 Task: For heading Use Lexend with red colour.  font size for heading18,  'Change the font style of data to'Lexend and font size to 9,  Change the alignment of both headline & data to Align right In the sheet   Precision Sales templetes   book
Action: Mouse moved to (192, 181)
Screenshot: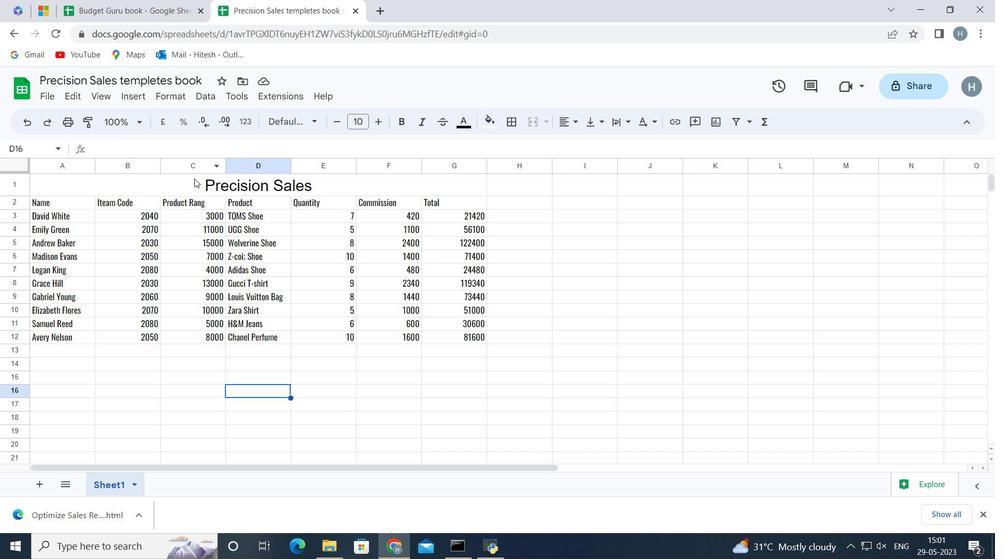 
Action: Mouse pressed left at (192, 181)
Screenshot: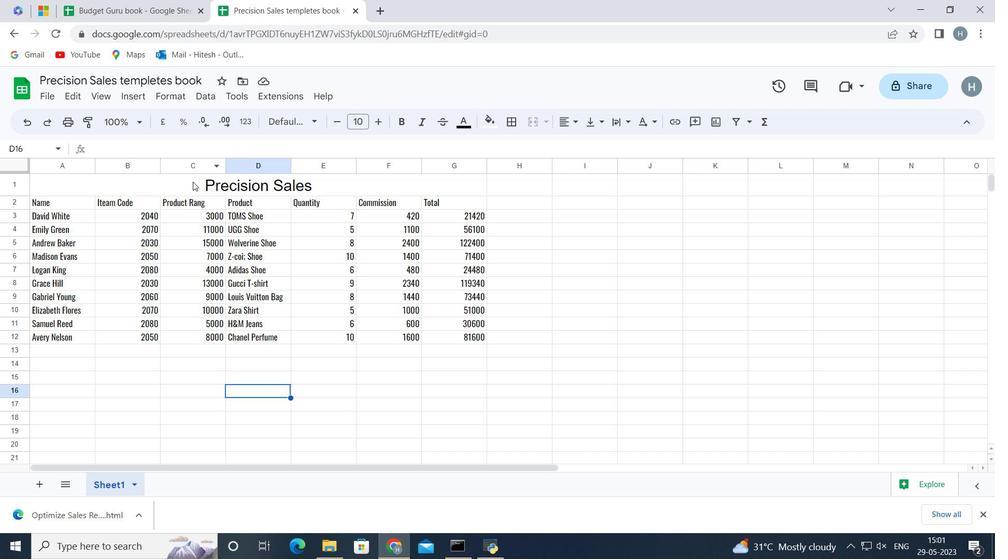 
Action: Mouse moved to (313, 117)
Screenshot: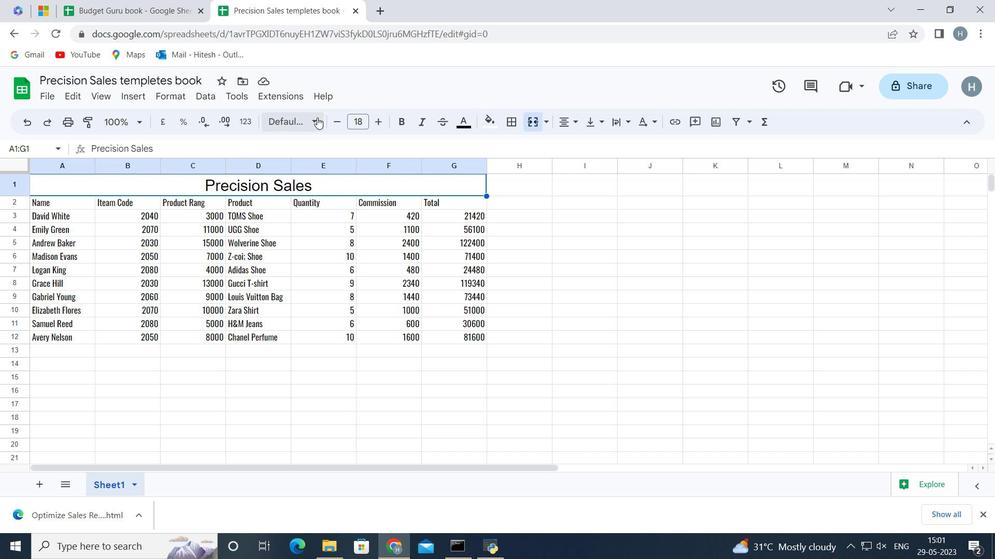 
Action: Mouse pressed left at (313, 117)
Screenshot: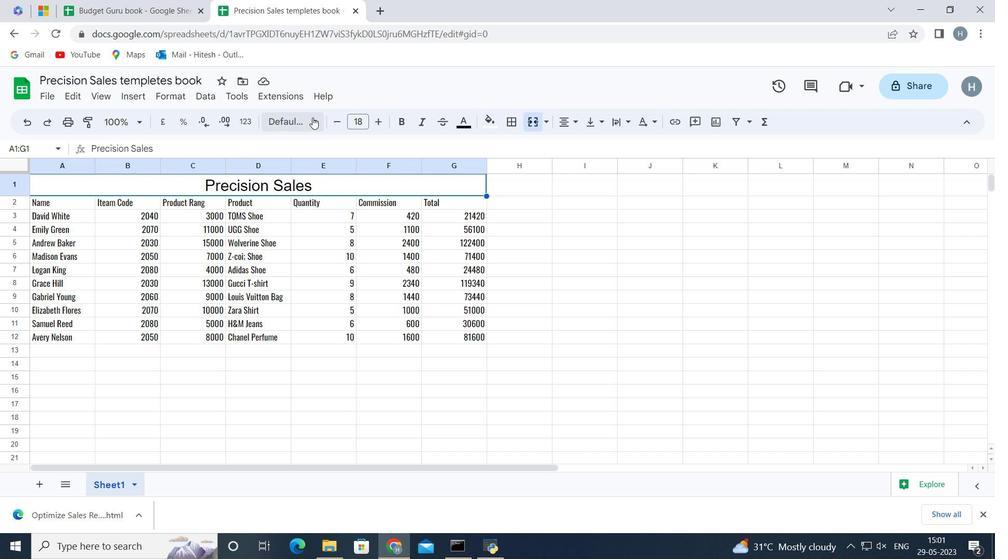 
Action: Mouse moved to (335, 342)
Screenshot: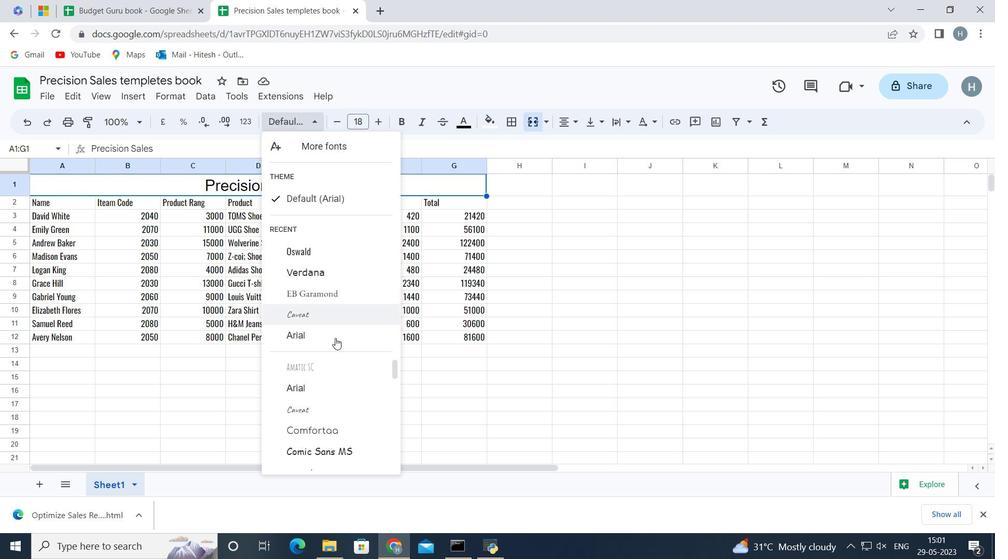 
Action: Mouse scrolled (335, 342) with delta (0, 0)
Screenshot: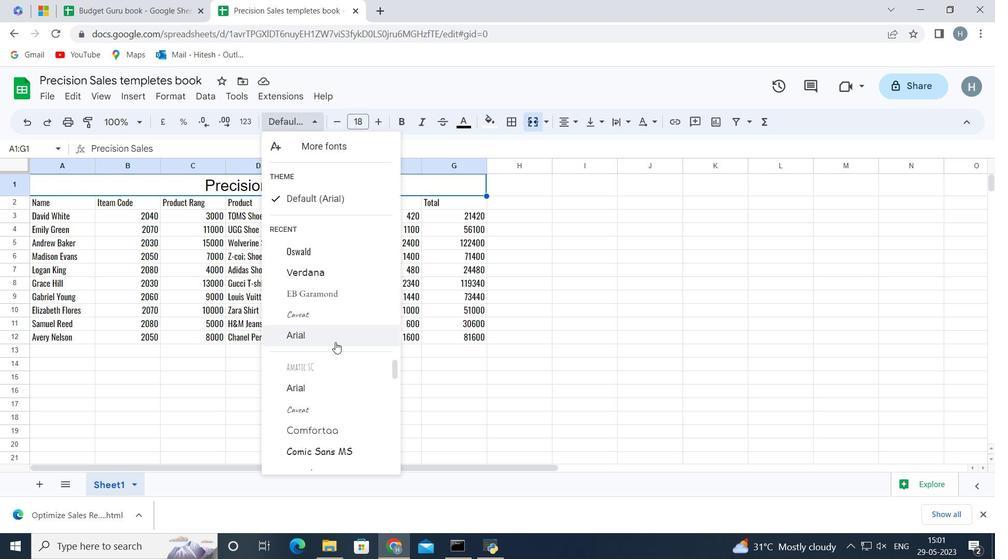 
Action: Mouse scrolled (335, 342) with delta (0, 0)
Screenshot: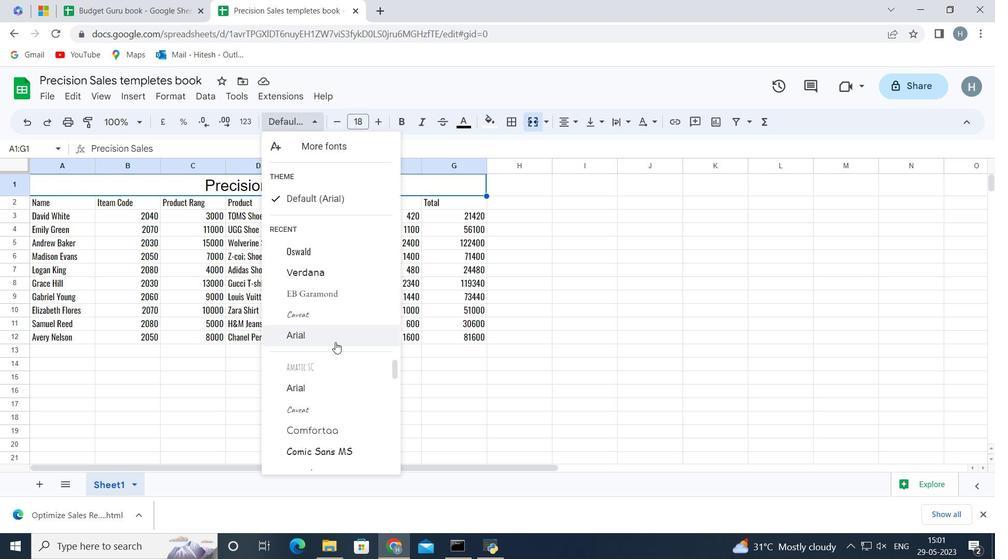 
Action: Mouse scrolled (335, 342) with delta (0, 0)
Screenshot: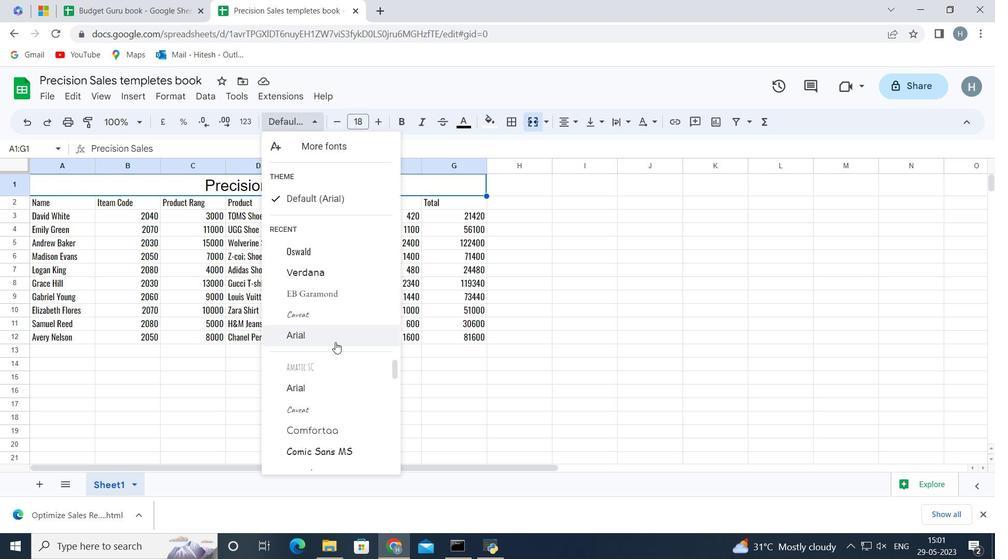 
Action: Mouse scrolled (335, 342) with delta (0, 0)
Screenshot: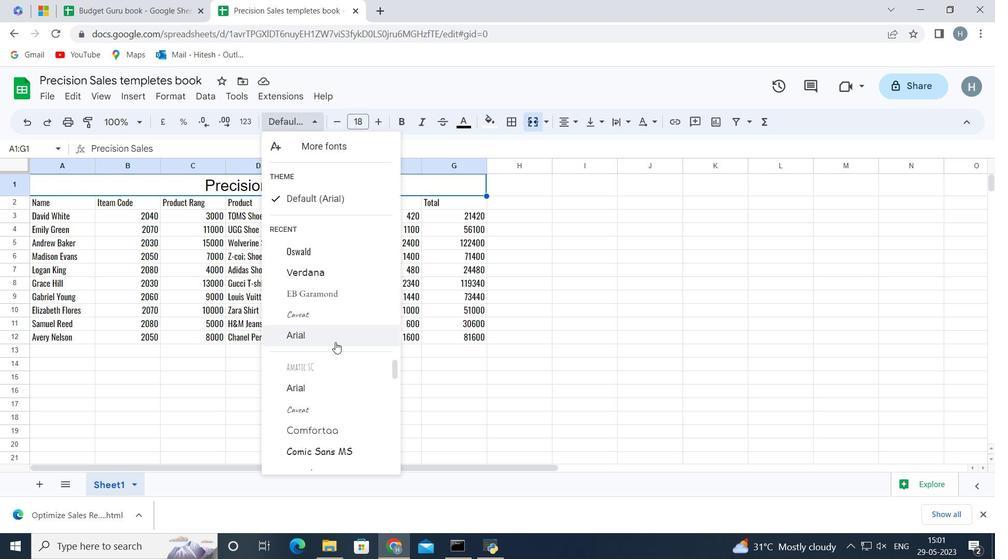 
Action: Mouse moved to (354, 360)
Screenshot: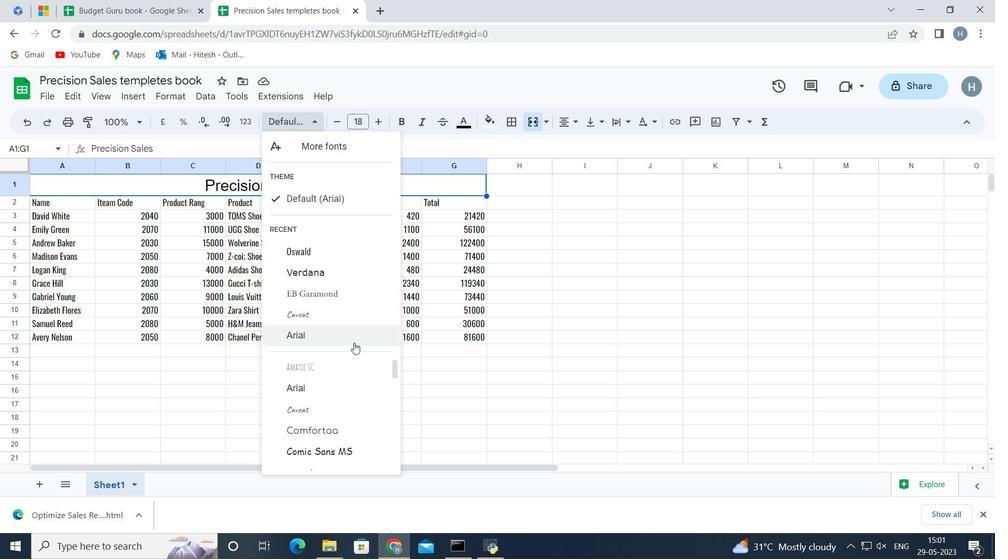 
Action: Mouse scrolled (354, 360) with delta (0, 0)
Screenshot: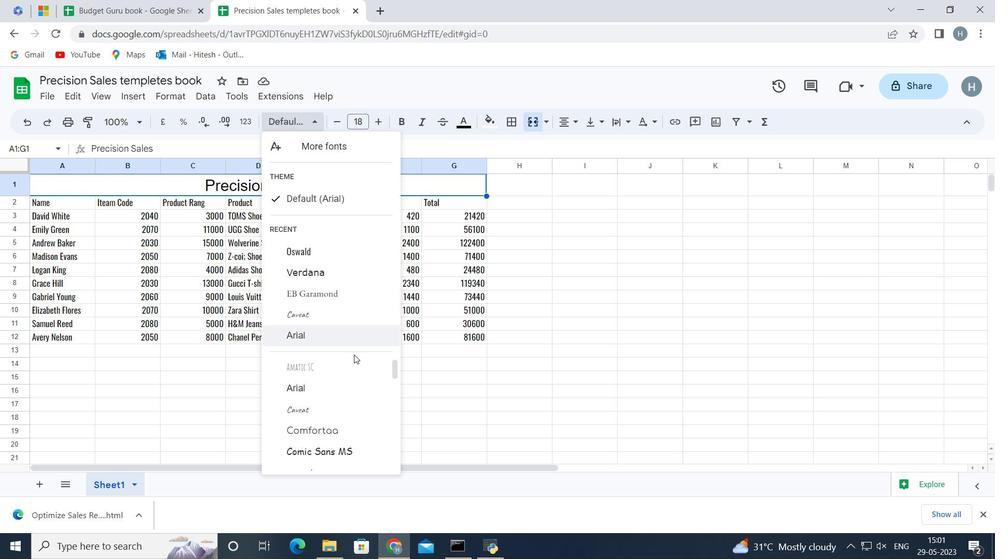 
Action: Mouse moved to (351, 365)
Screenshot: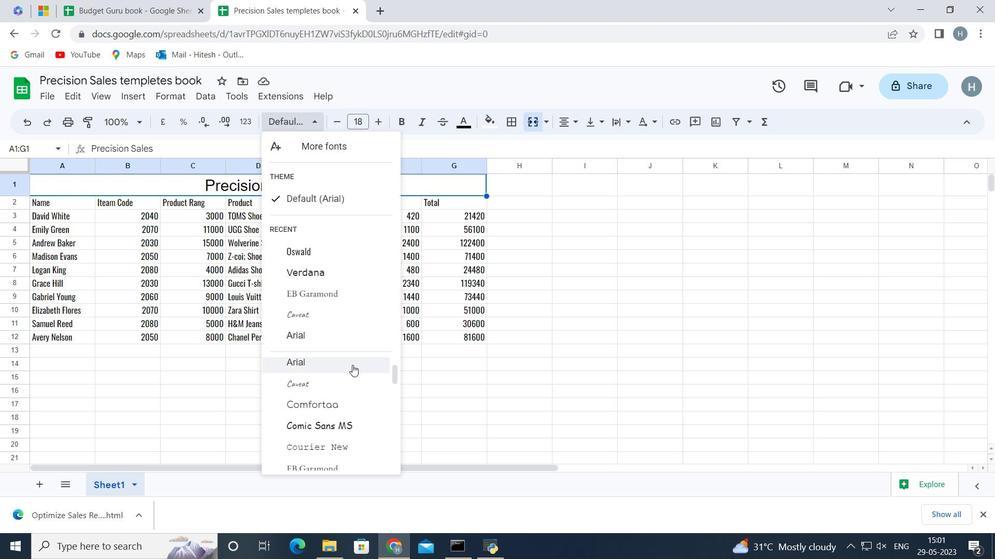 
Action: Mouse scrolled (351, 365) with delta (0, 0)
Screenshot: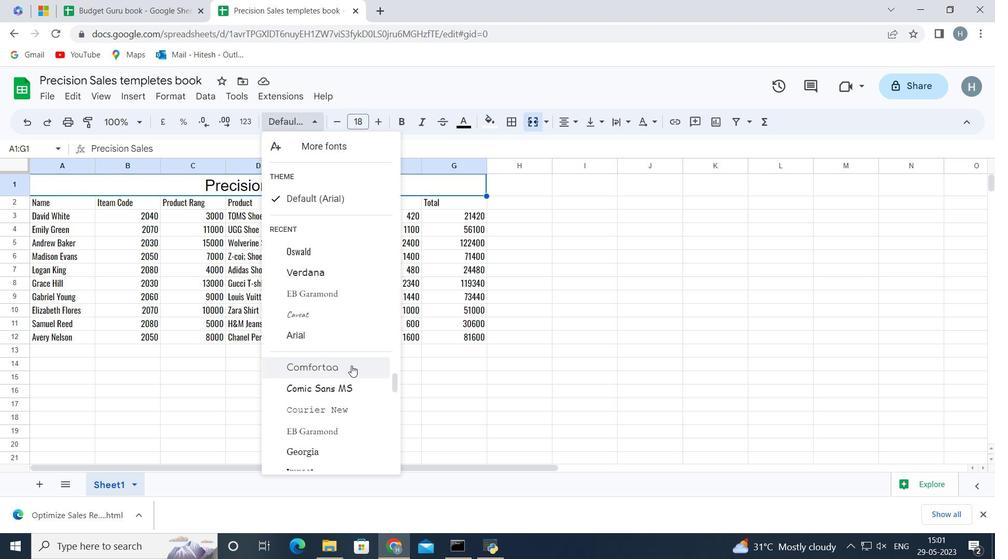 
Action: Mouse moved to (337, 430)
Screenshot: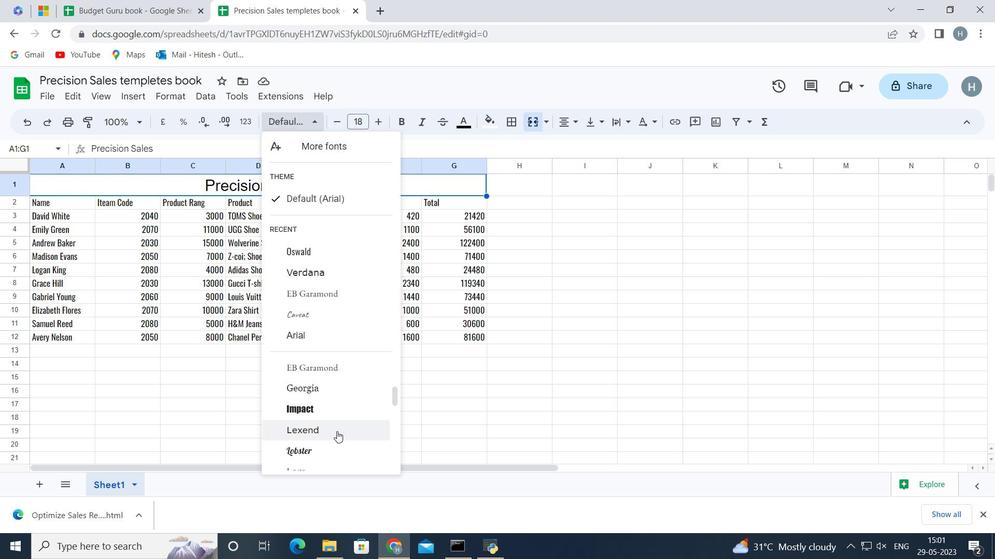 
Action: Mouse pressed left at (337, 430)
Screenshot: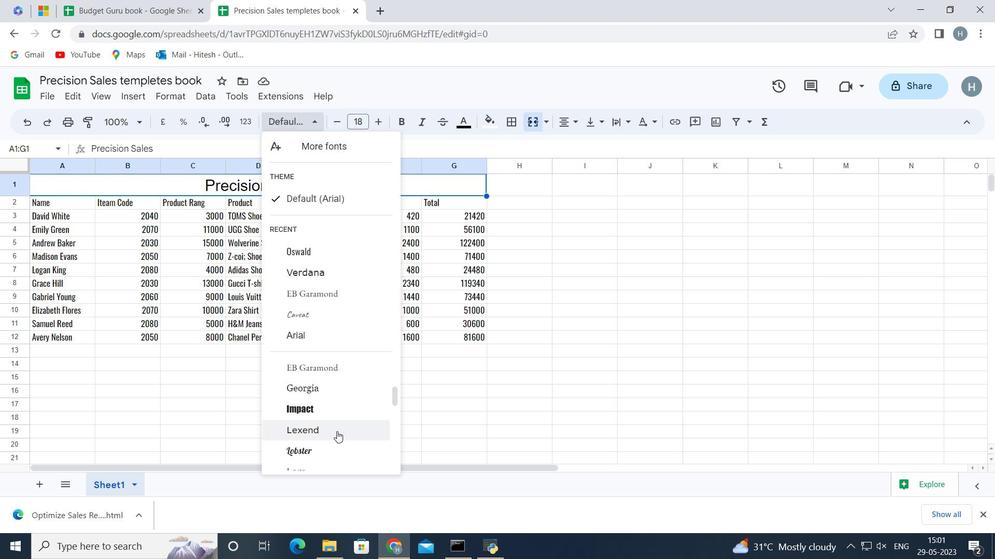 
Action: Mouse moved to (377, 121)
Screenshot: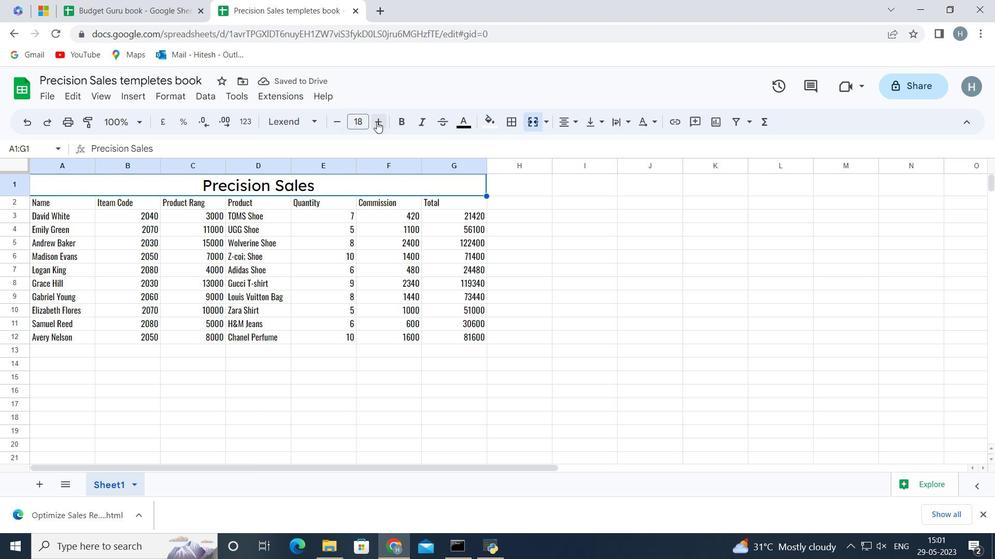 
Action: Mouse pressed left at (377, 121)
Screenshot: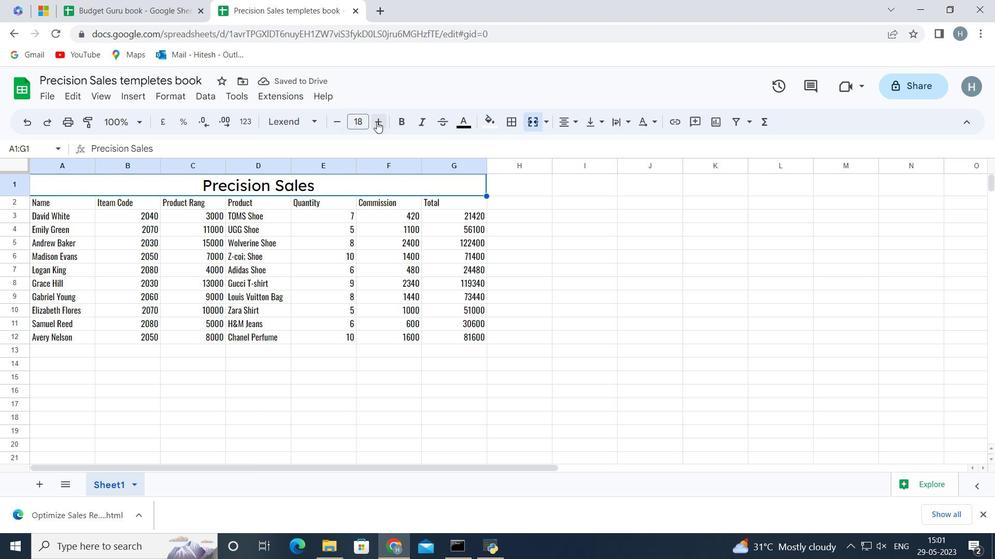 
Action: Mouse moved to (333, 119)
Screenshot: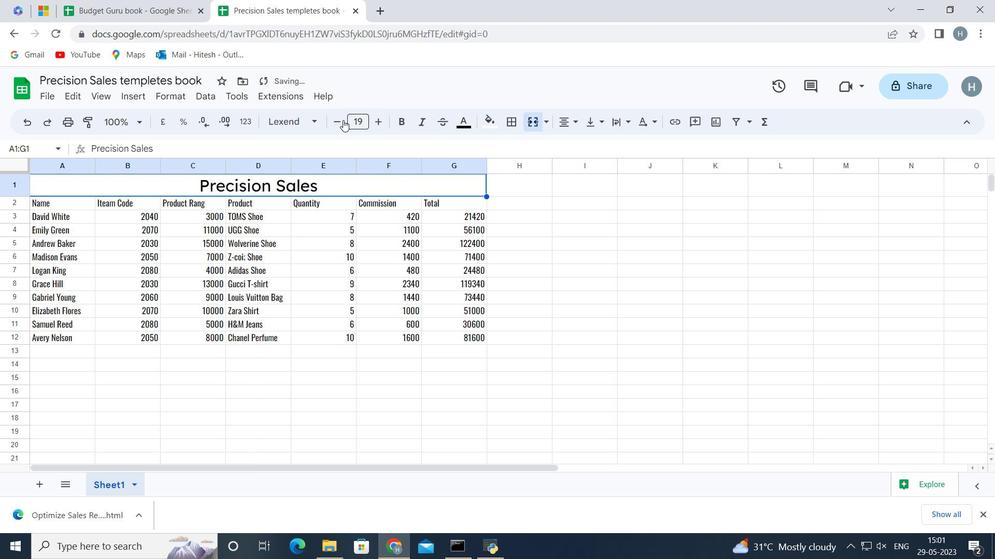 
Action: Mouse pressed left at (333, 119)
Screenshot: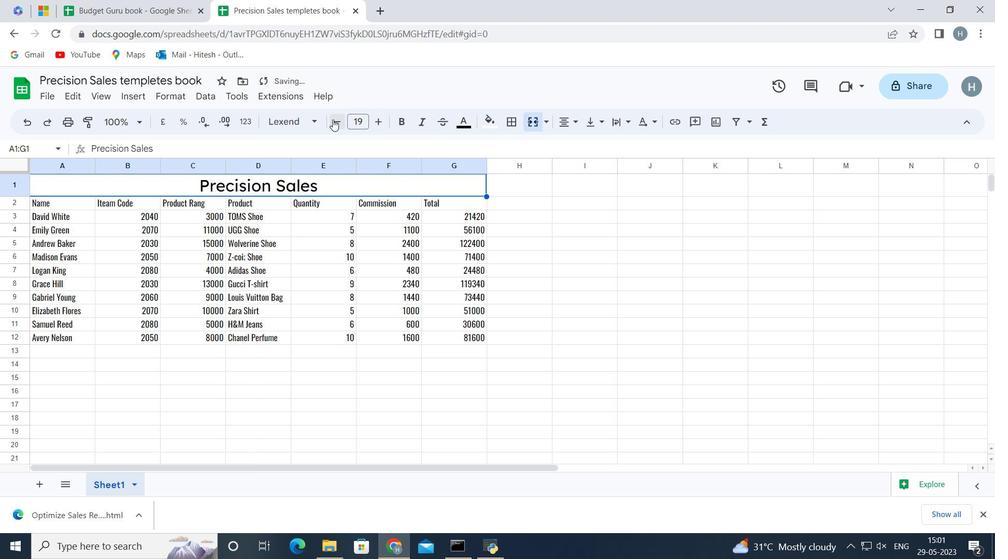 
Action: Mouse moved to (280, 363)
Screenshot: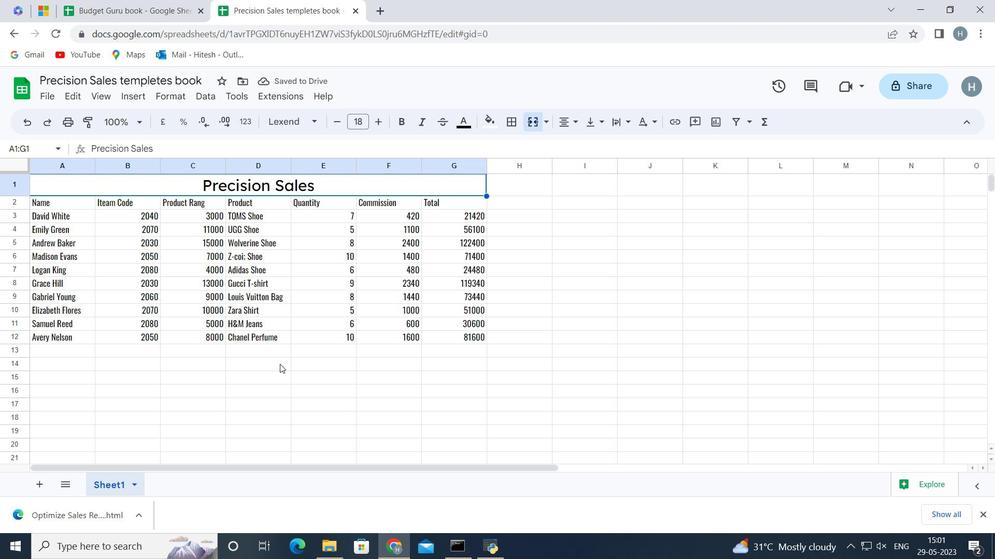 
Action: Mouse pressed left at (280, 363)
Screenshot: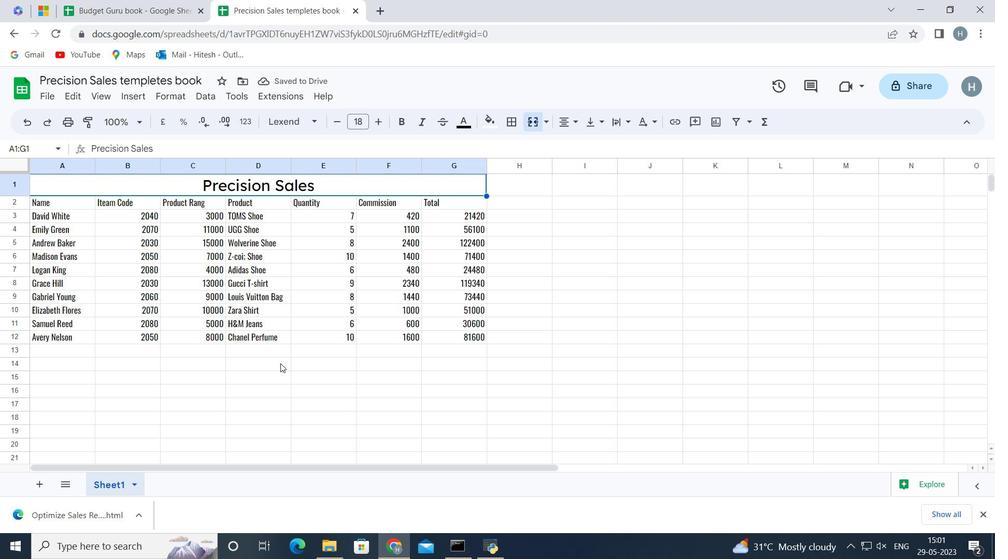 
Action: Mouse moved to (34, 199)
Screenshot: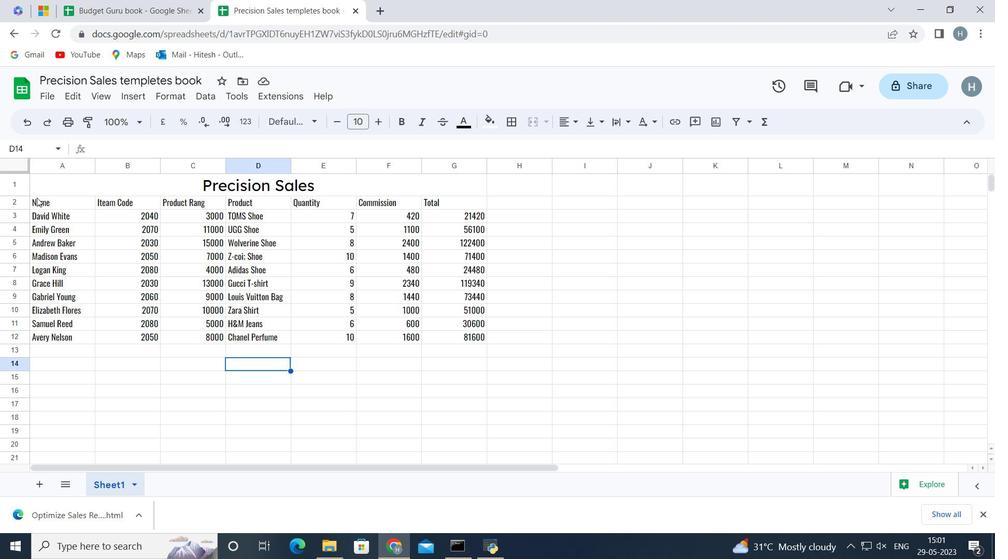 
Action: Mouse pressed left at (34, 199)
Screenshot: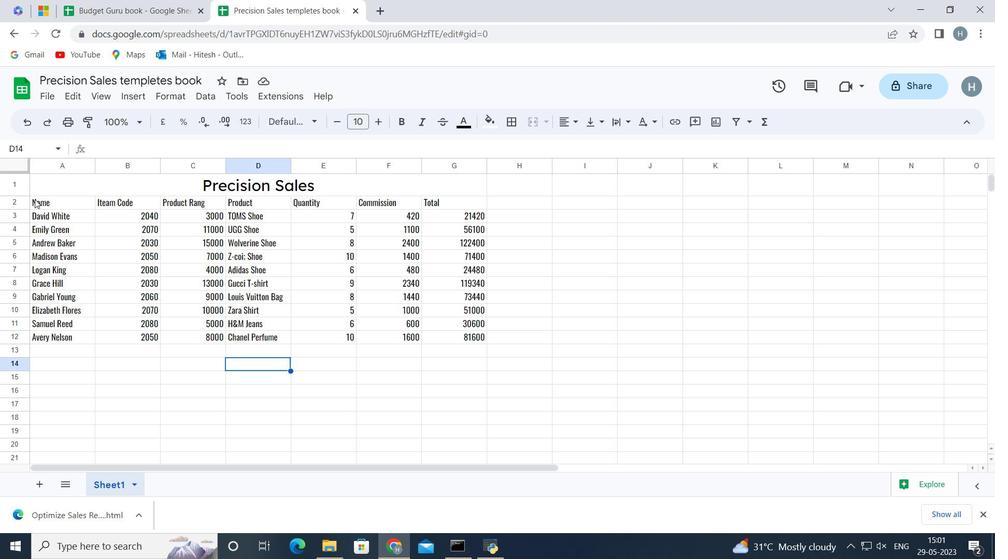 
Action: Key pressed <Key.shift><Key.right><Key.right><Key.right><Key.right><Key.right><Key.right><Key.down><Key.down><Key.down><Key.down><Key.down><Key.down><Key.down><Key.down><Key.down><Key.down>
Screenshot: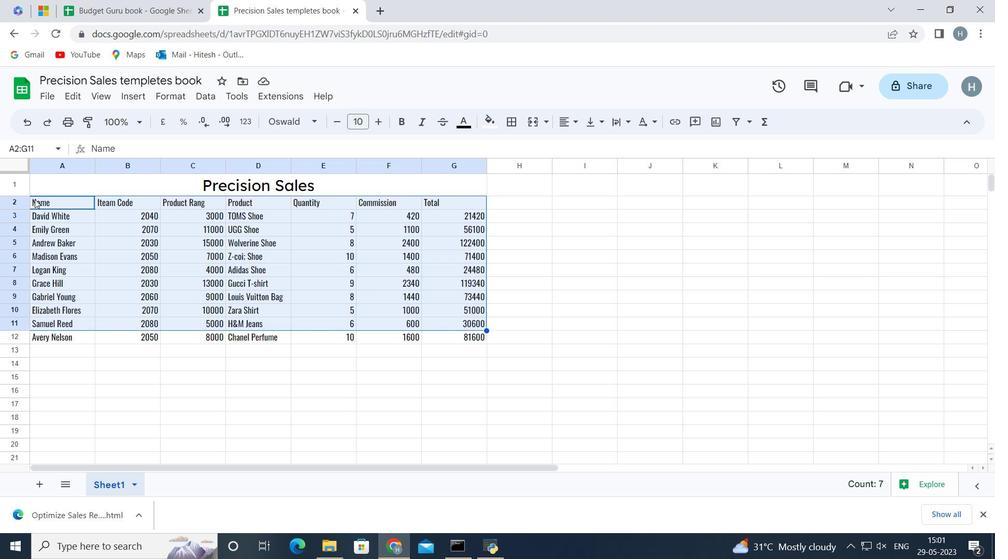 
Action: Mouse moved to (315, 124)
Screenshot: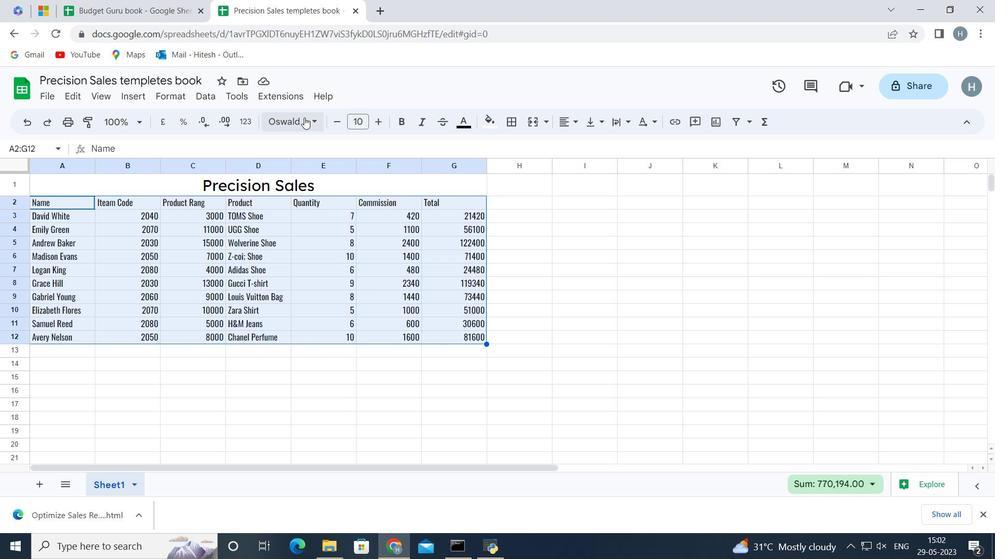 
Action: Mouse pressed left at (315, 124)
Screenshot: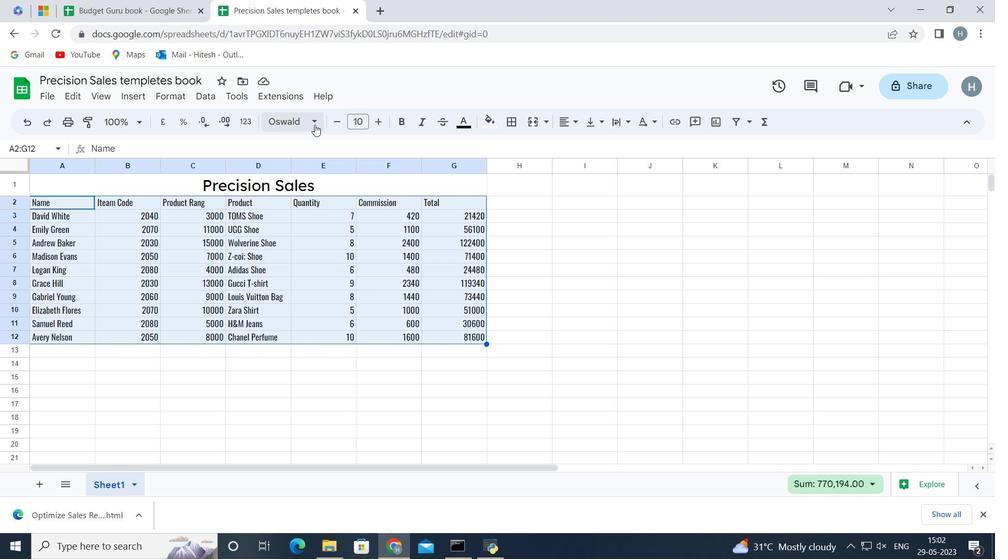 
Action: Mouse moved to (321, 250)
Screenshot: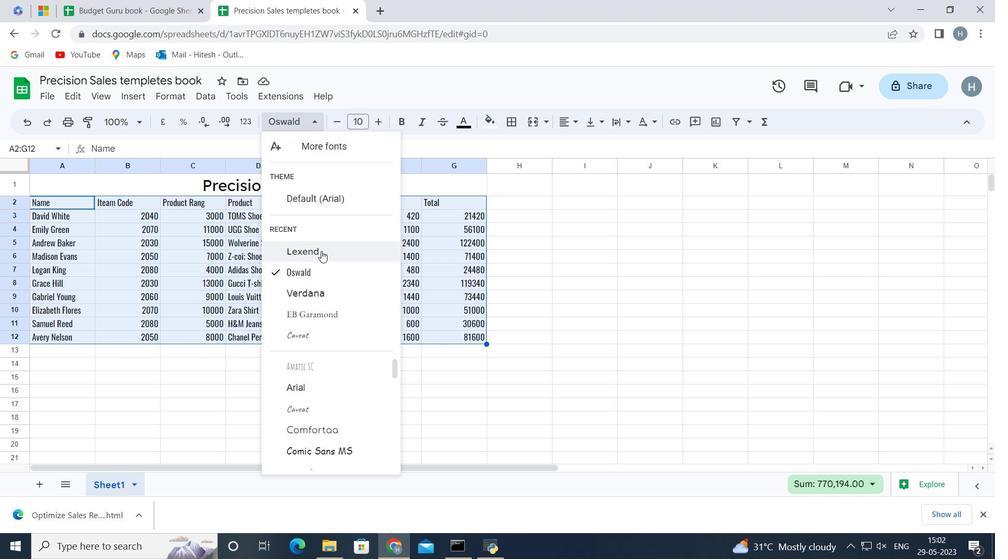 
Action: Mouse pressed left at (321, 250)
Screenshot: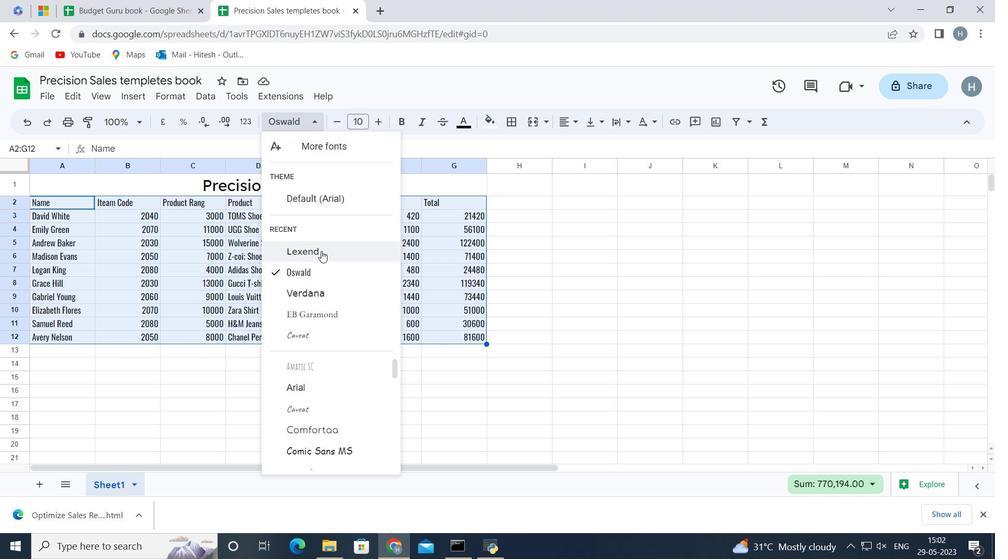 
Action: Mouse moved to (338, 123)
Screenshot: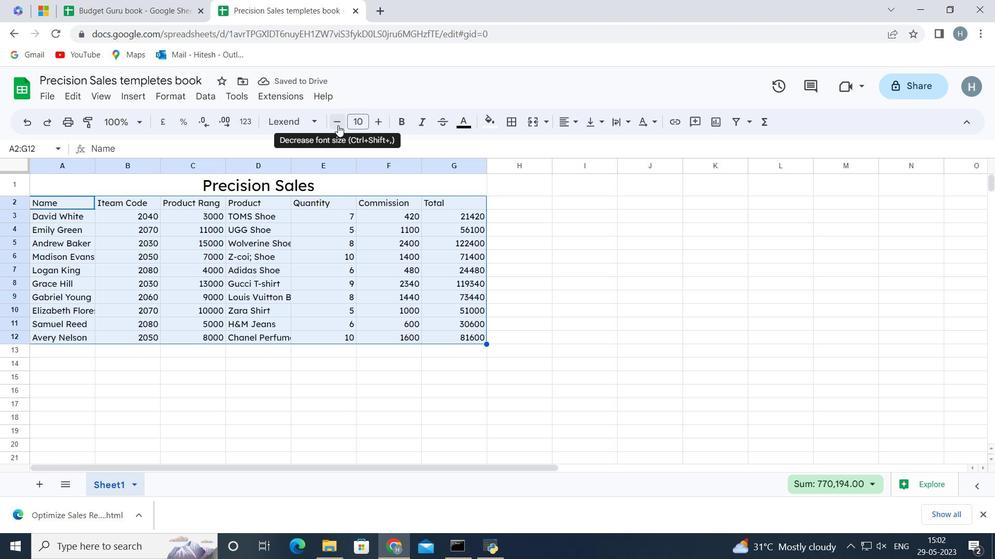 
Action: Mouse pressed left at (338, 123)
Screenshot: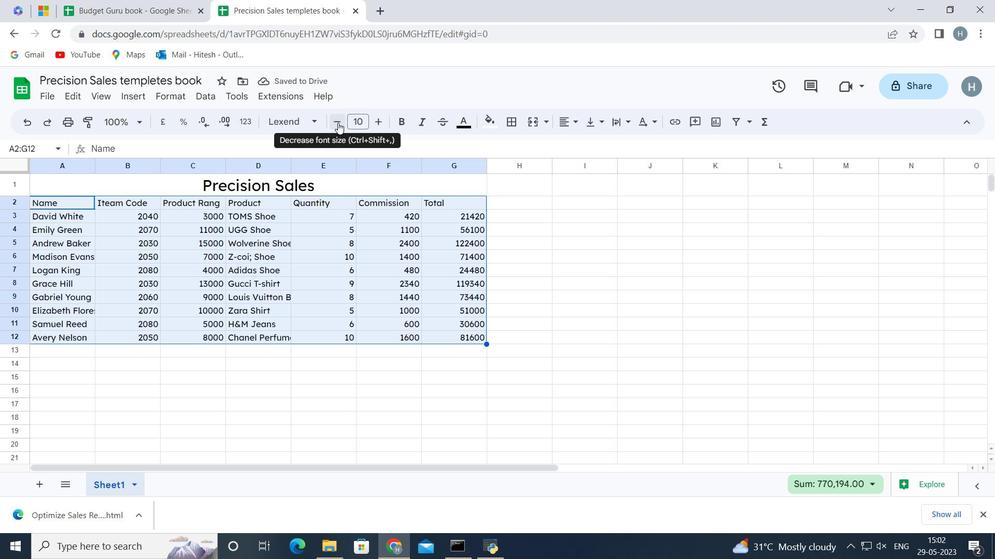 
Action: Mouse moved to (307, 387)
Screenshot: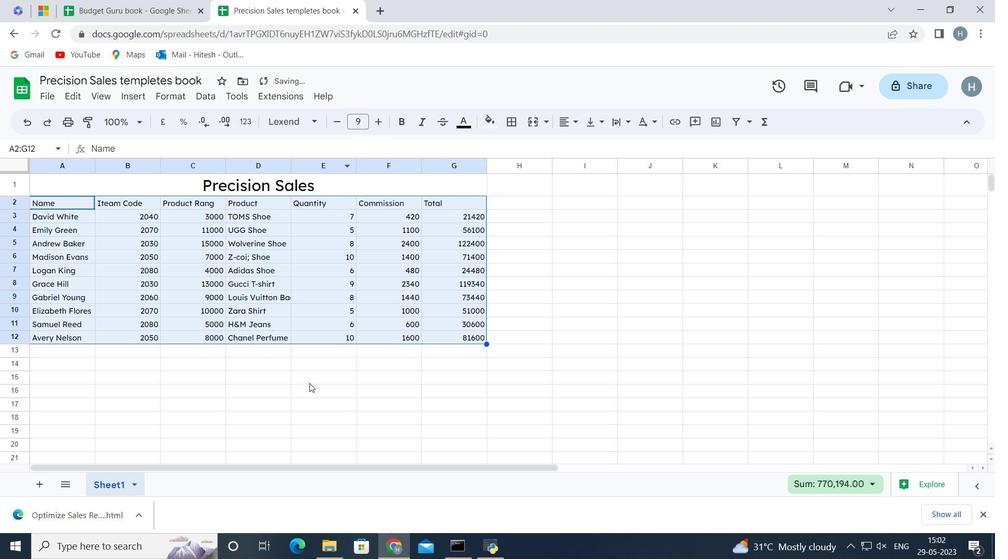 
Action: Mouse pressed left at (307, 387)
Screenshot: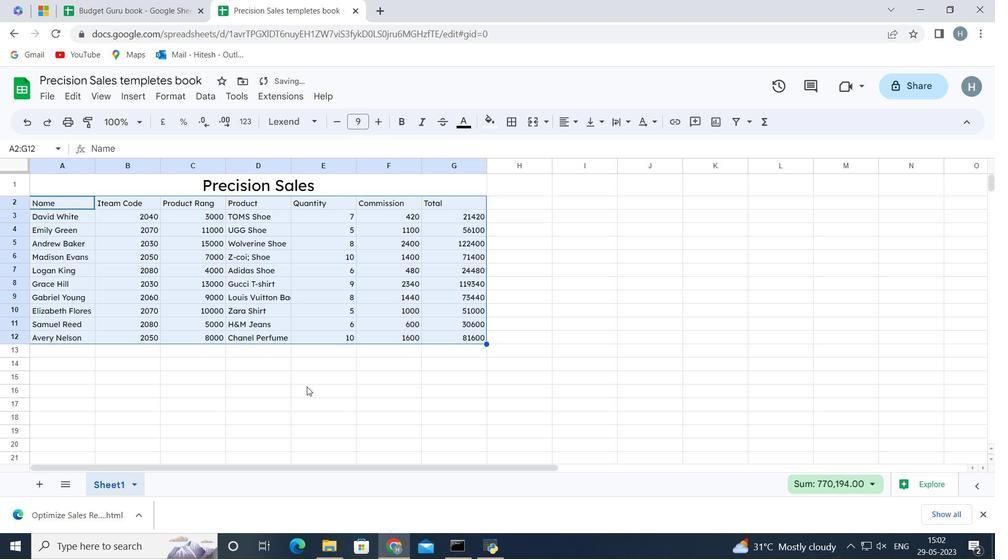 
Action: Mouse moved to (54, 185)
Screenshot: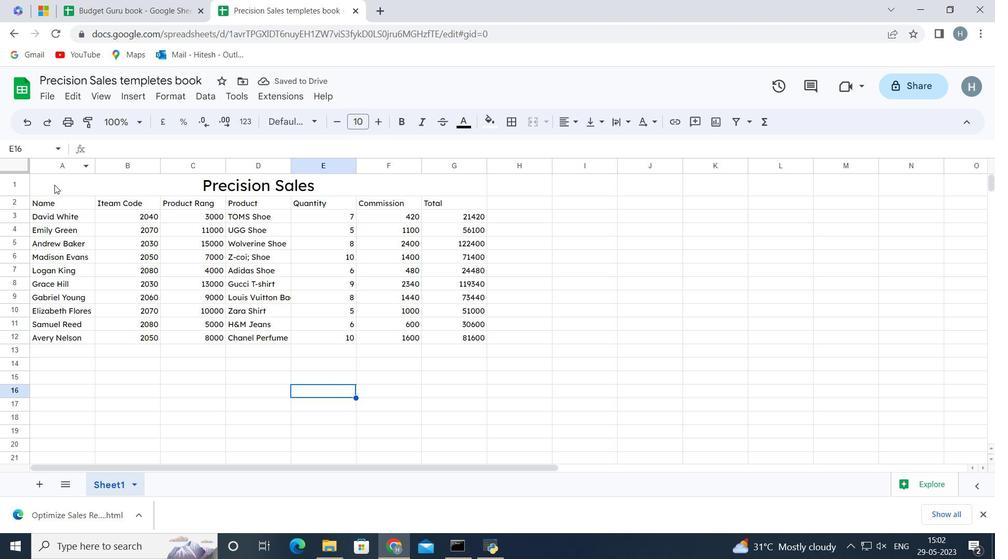 
Action: Mouse pressed left at (54, 185)
Screenshot: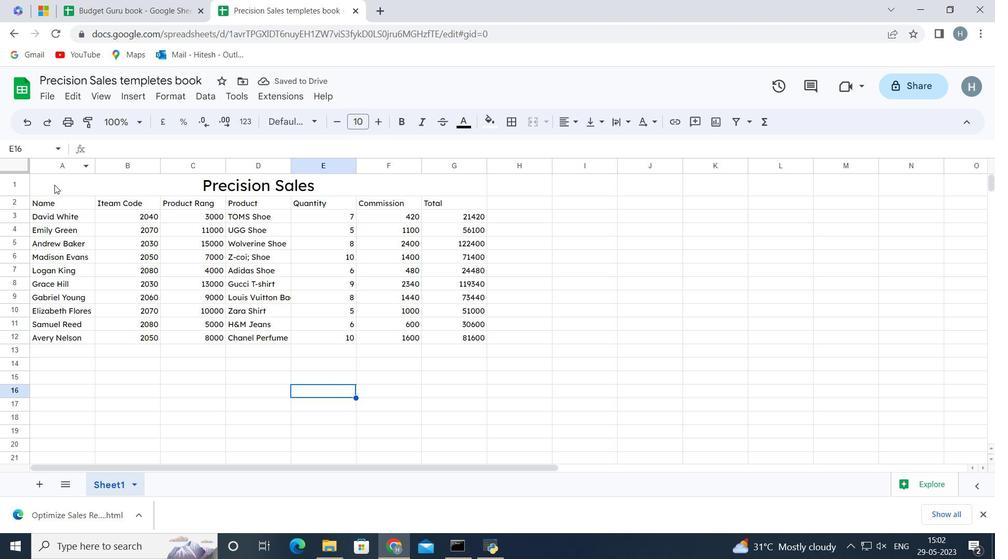 
Action: Mouse moved to (55, 185)
Screenshot: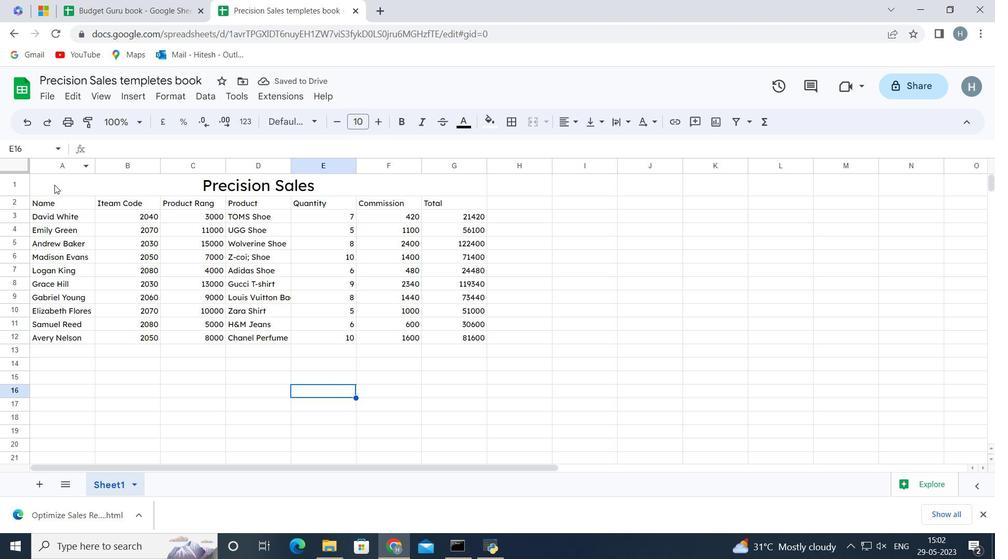 
Action: Key pressed <Key.shift><Key.down><Key.down><Key.down><Key.down><Key.down><Key.down><Key.down><Key.down><Key.down><Key.down><Key.down>
Screenshot: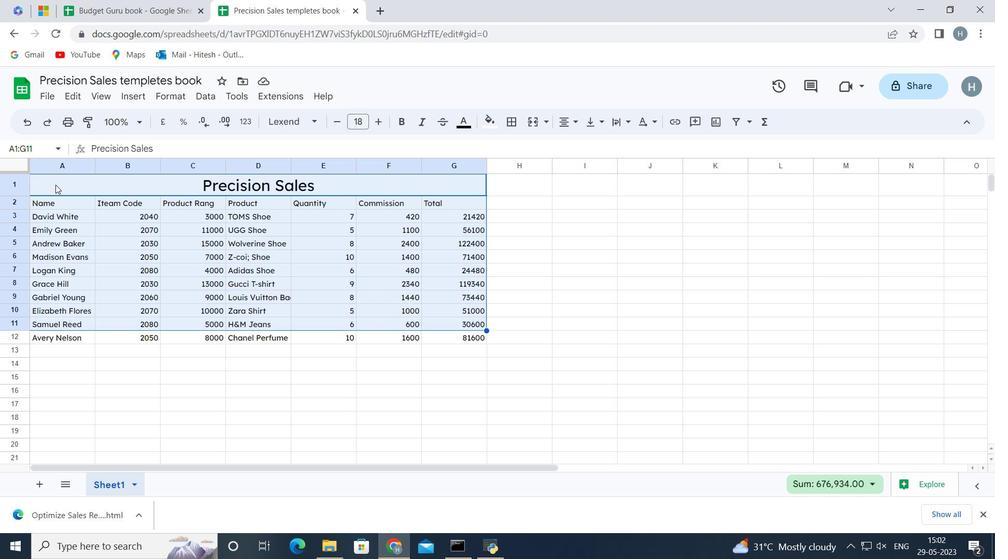 
Action: Mouse moved to (569, 123)
Screenshot: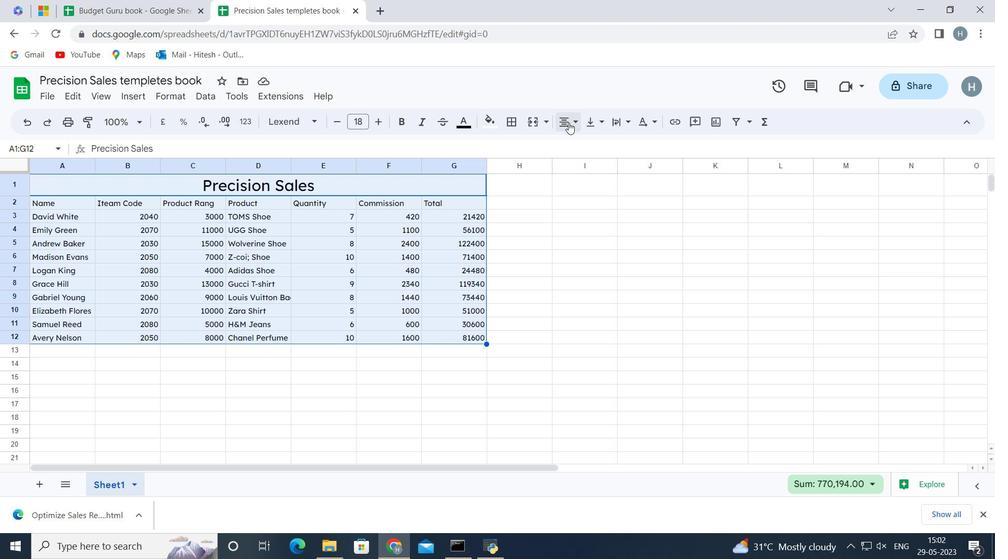 
Action: Mouse pressed left at (569, 123)
Screenshot: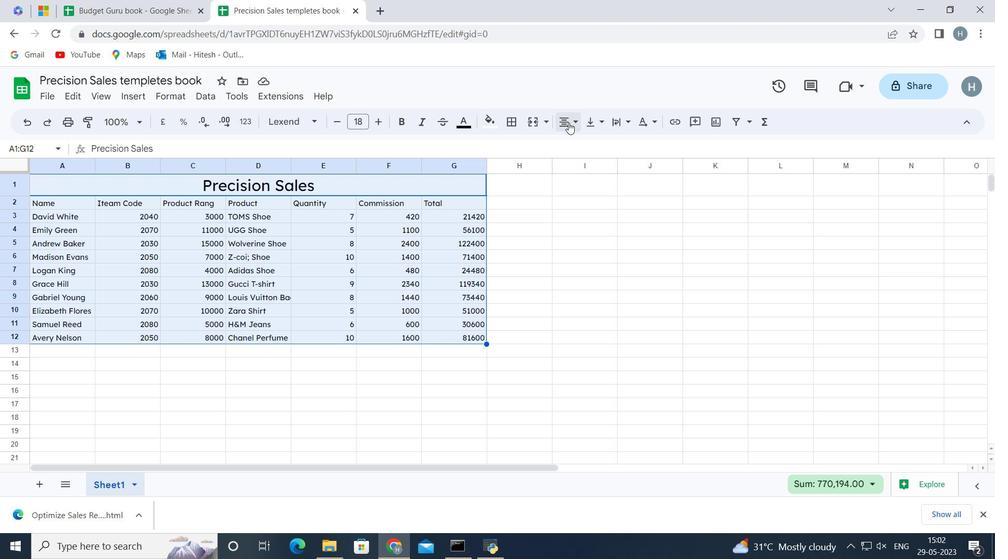 
Action: Mouse moved to (609, 144)
Screenshot: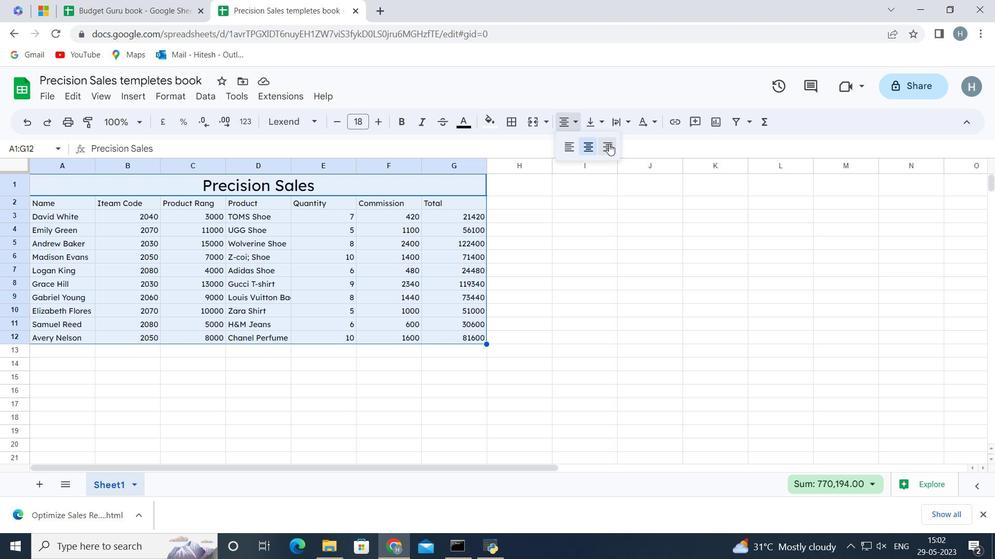 
Action: Mouse pressed left at (609, 144)
Screenshot: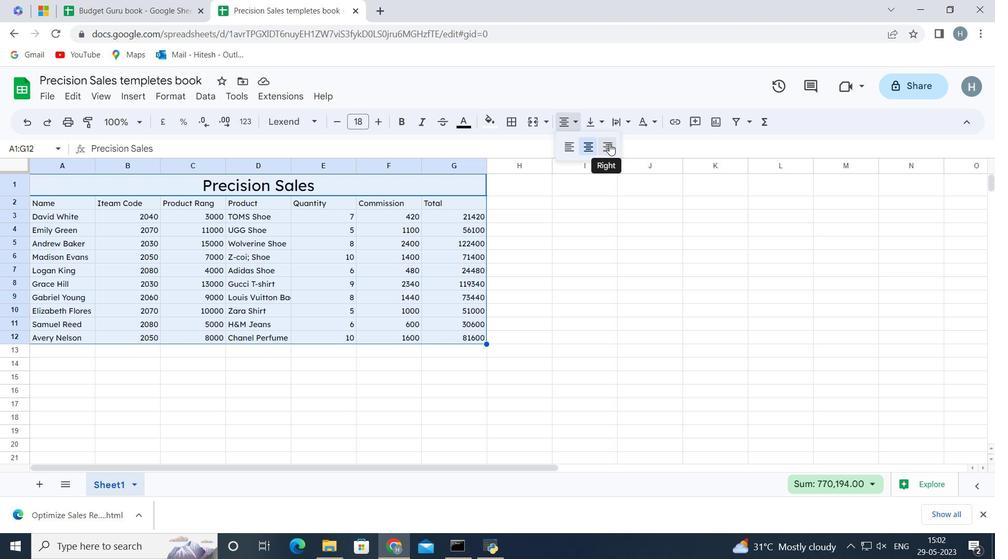 
Action: Mouse moved to (409, 384)
Screenshot: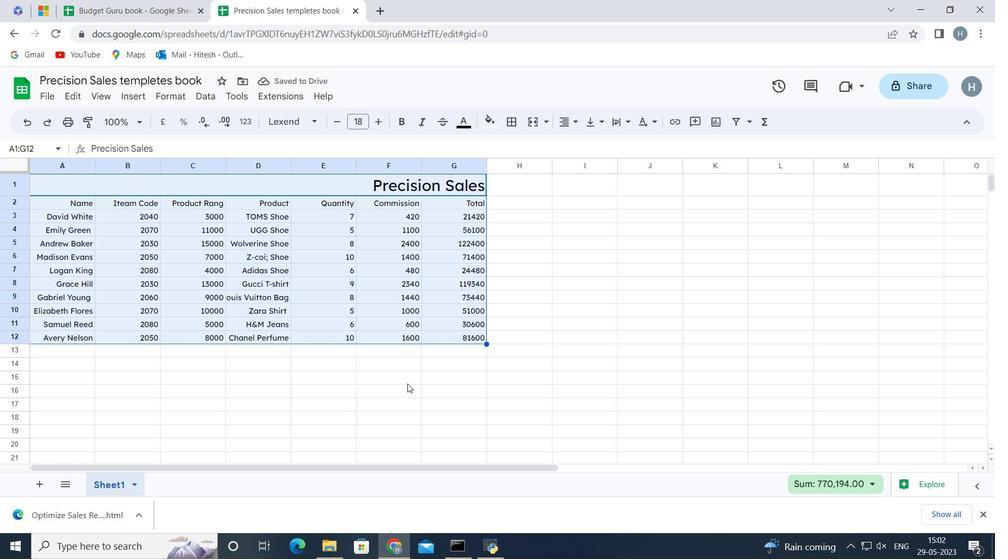 
Action: Mouse pressed left at (409, 384)
Screenshot: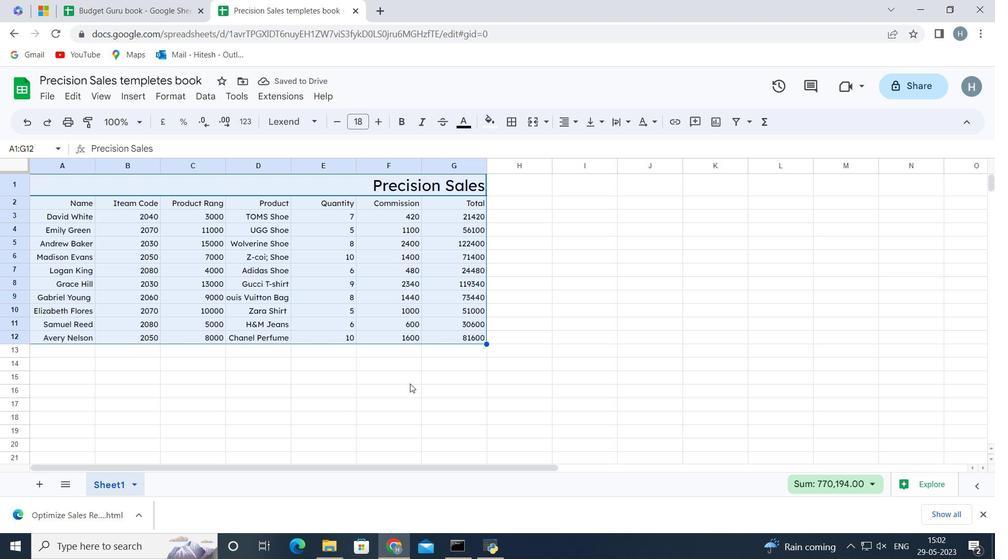 
Action: Mouse moved to (409, 362)
Screenshot: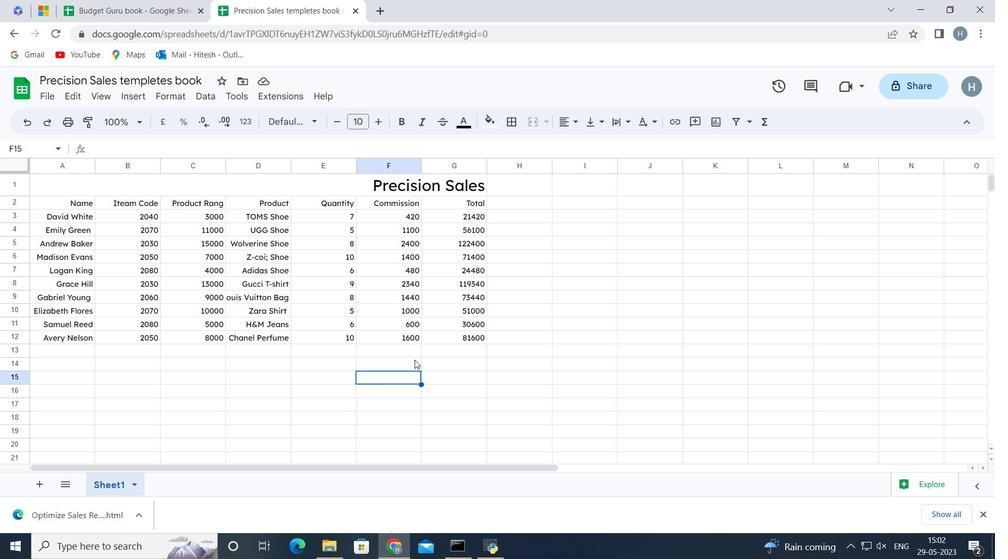 
